 Task: Look for products in the category "Drink Mixes" from the brand "Eboost".
Action: Mouse pressed left at (20, 93)
Screenshot: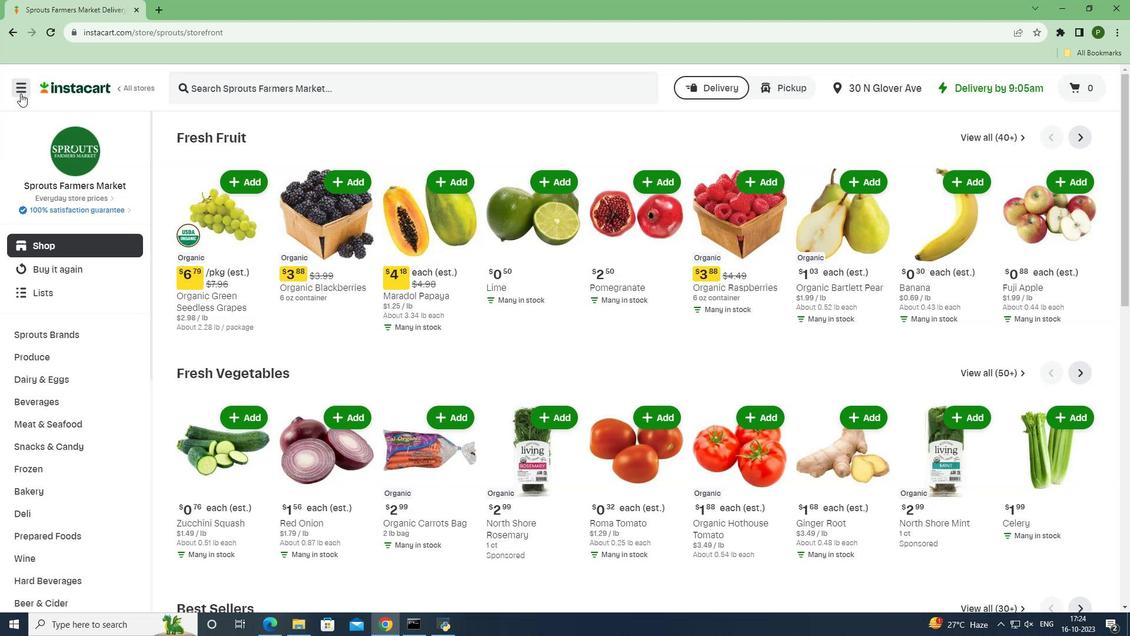 
Action: Mouse moved to (15, 317)
Screenshot: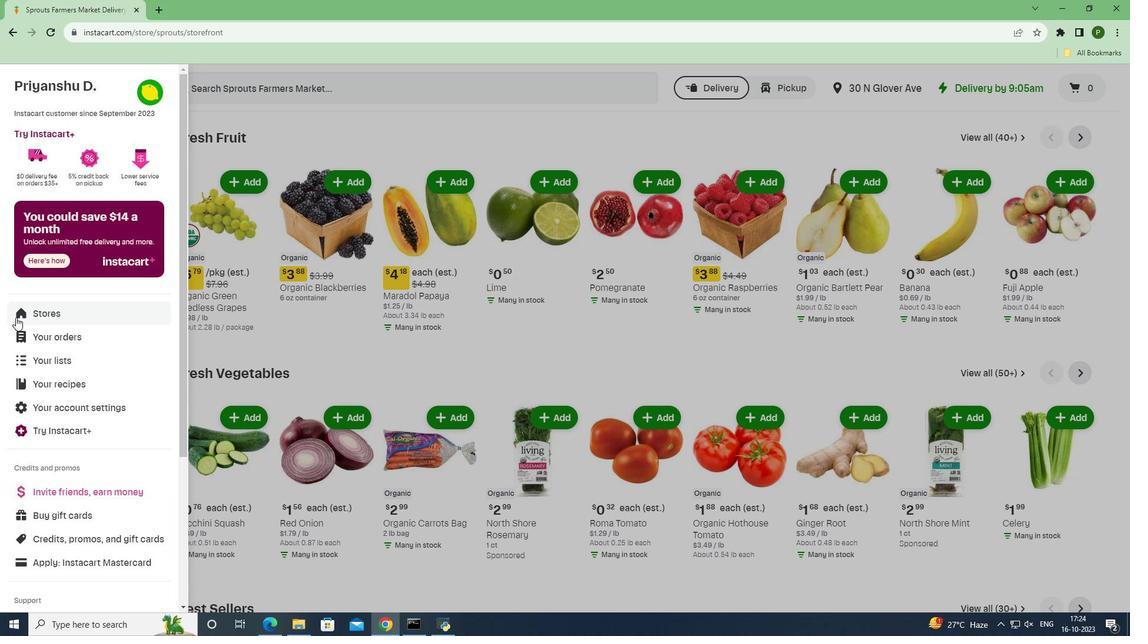 
Action: Mouse pressed left at (15, 317)
Screenshot: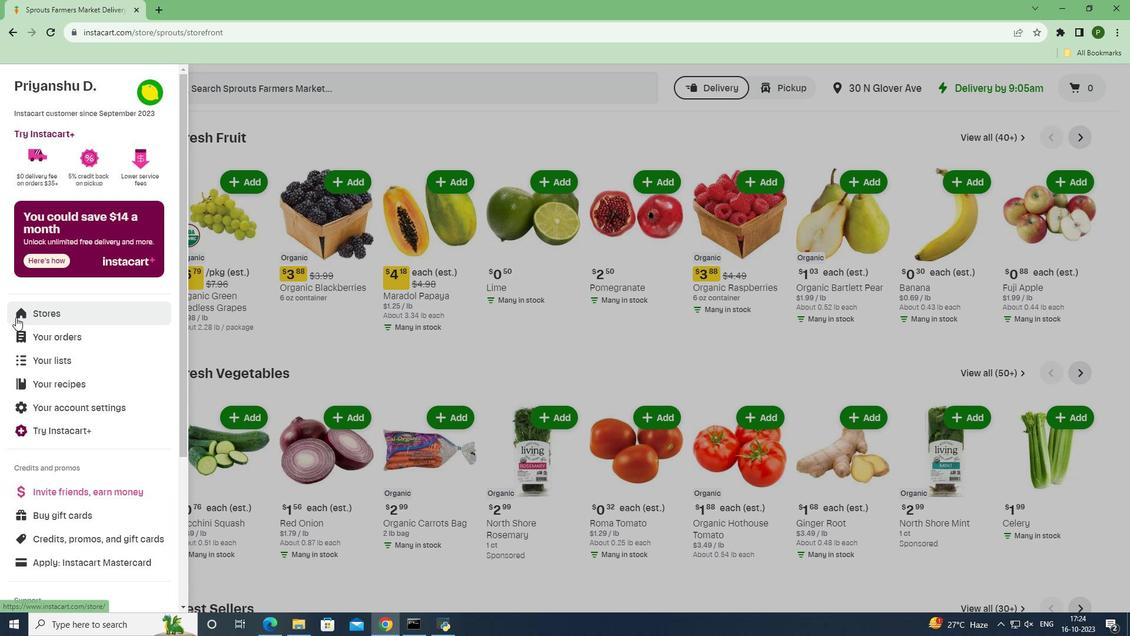 
Action: Mouse moved to (269, 137)
Screenshot: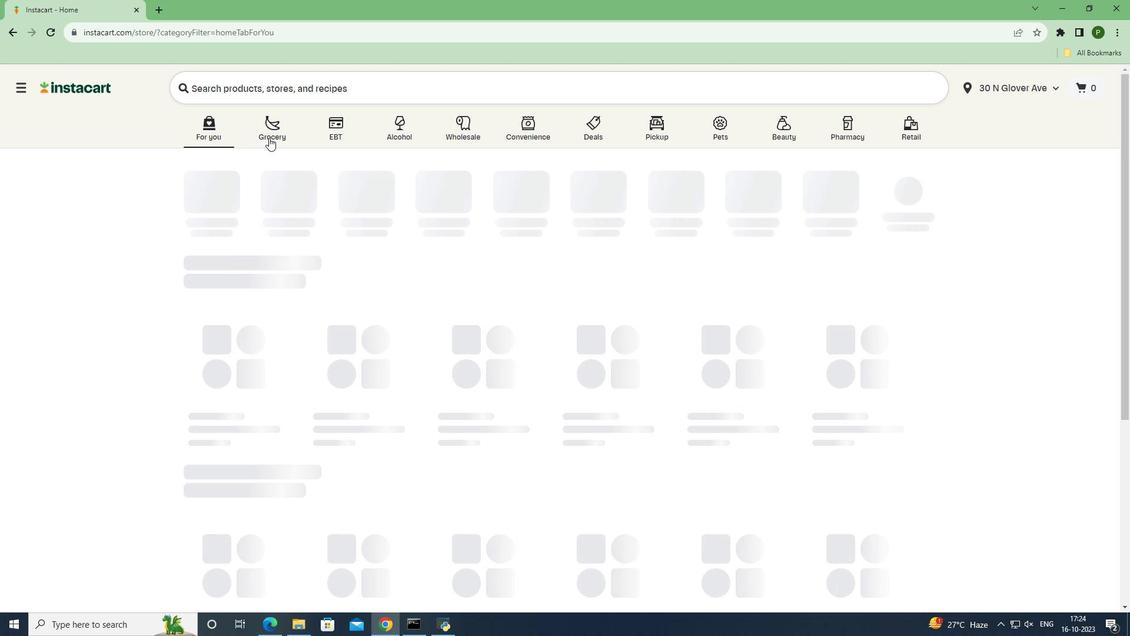 
Action: Mouse pressed left at (269, 137)
Screenshot: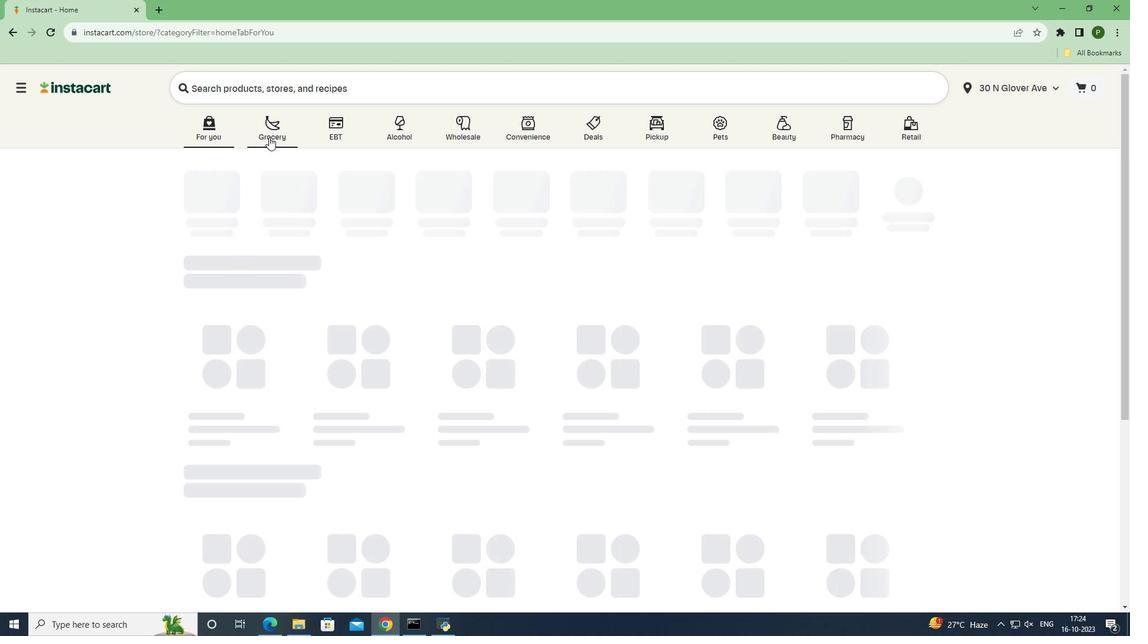 
Action: Mouse moved to (753, 286)
Screenshot: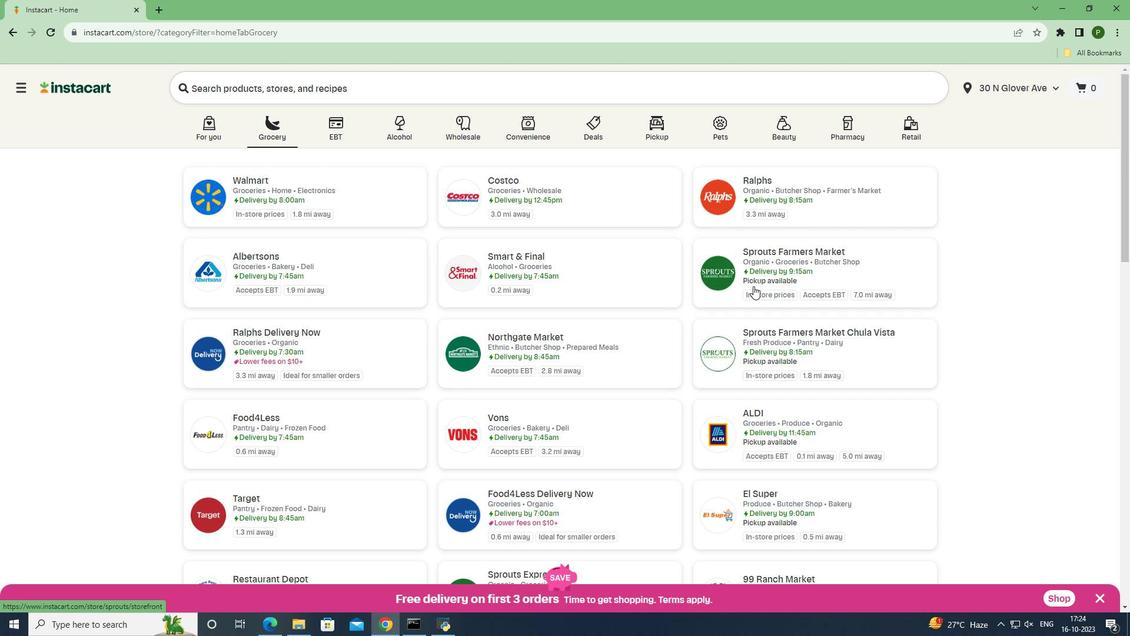 
Action: Mouse pressed left at (753, 286)
Screenshot: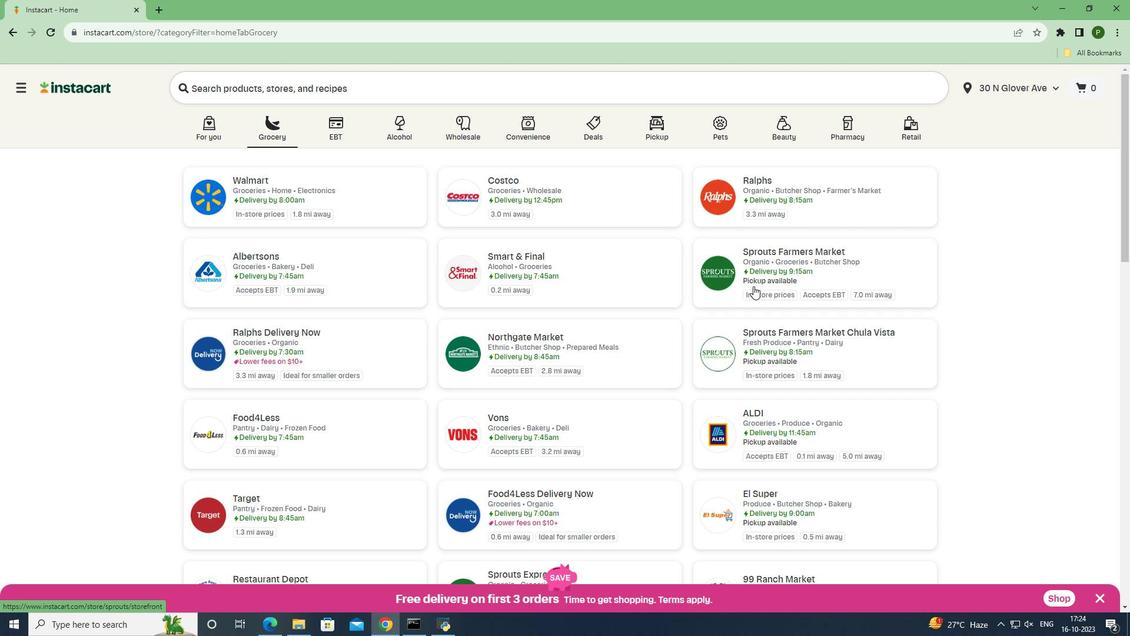 
Action: Mouse moved to (61, 406)
Screenshot: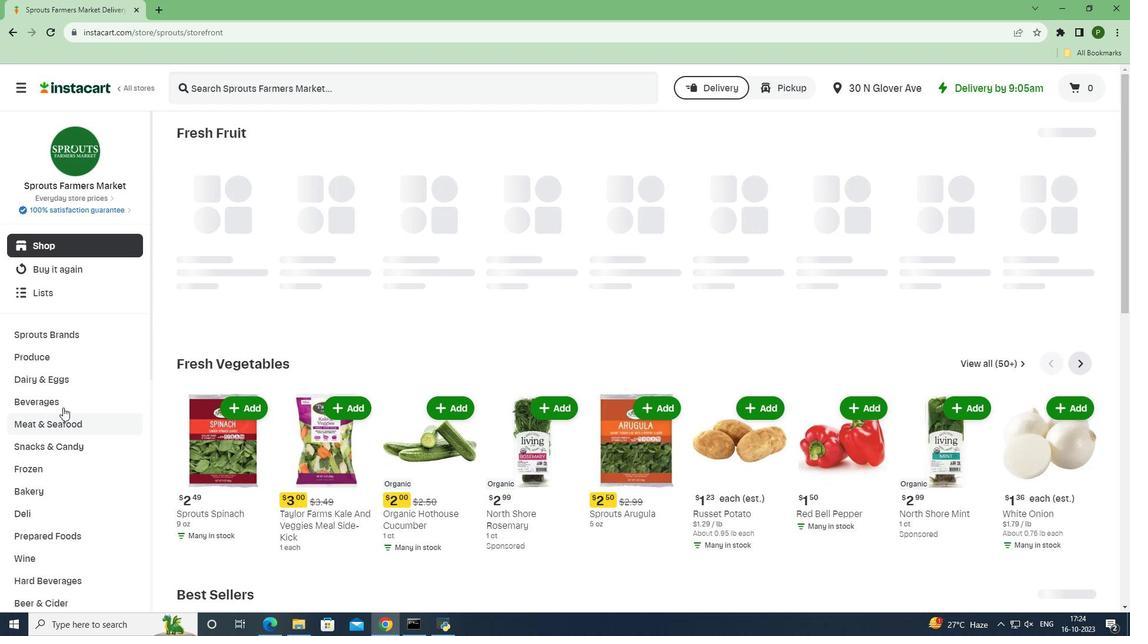 
Action: Mouse pressed left at (61, 406)
Screenshot: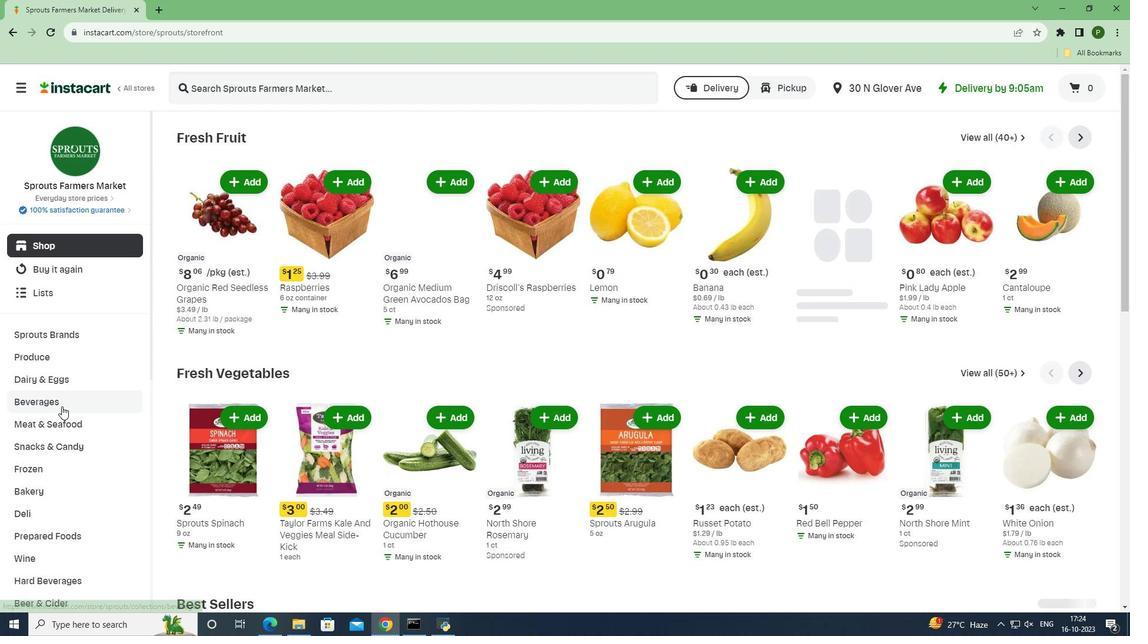 
Action: Mouse moved to (1059, 161)
Screenshot: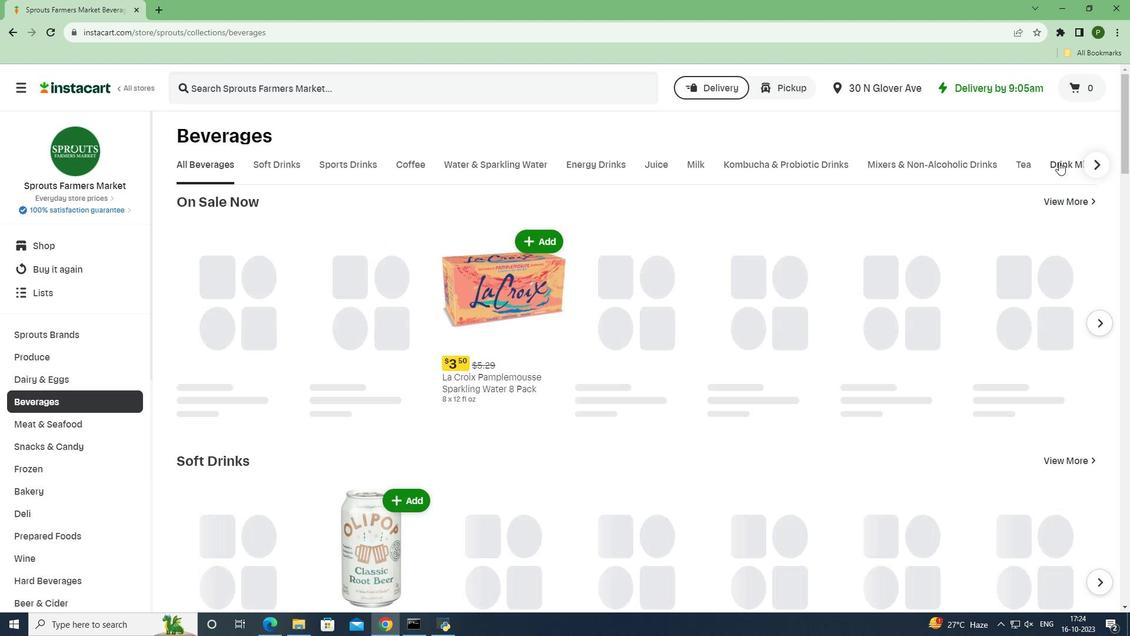 
Action: Mouse pressed left at (1059, 161)
Screenshot: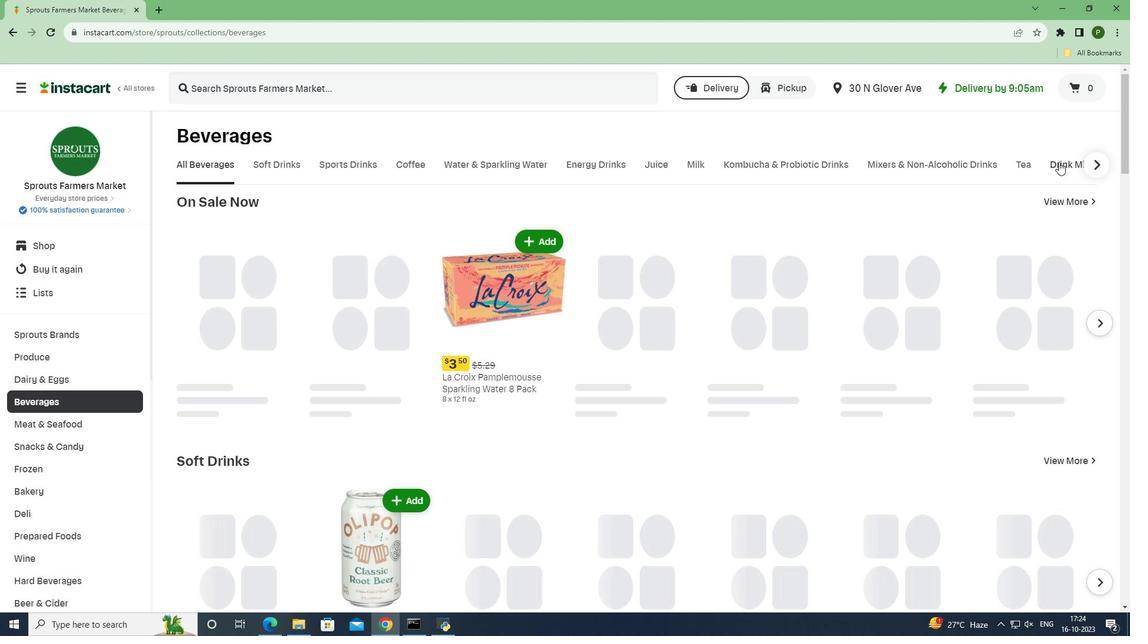 
Action: Mouse moved to (604, 218)
Screenshot: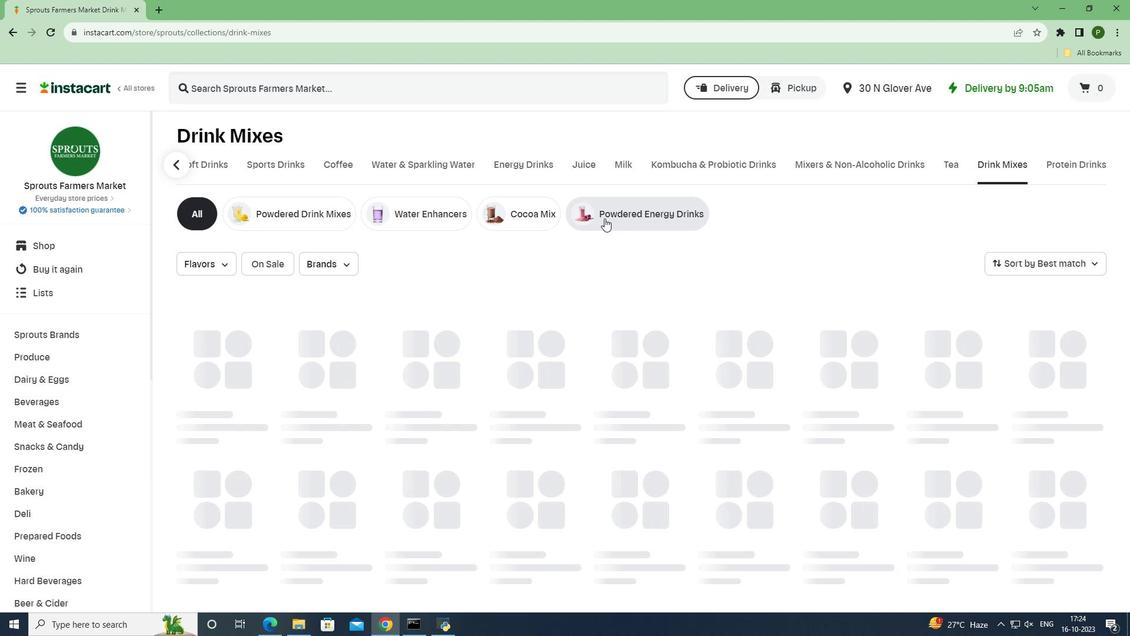 
Action: Mouse pressed left at (604, 218)
Screenshot: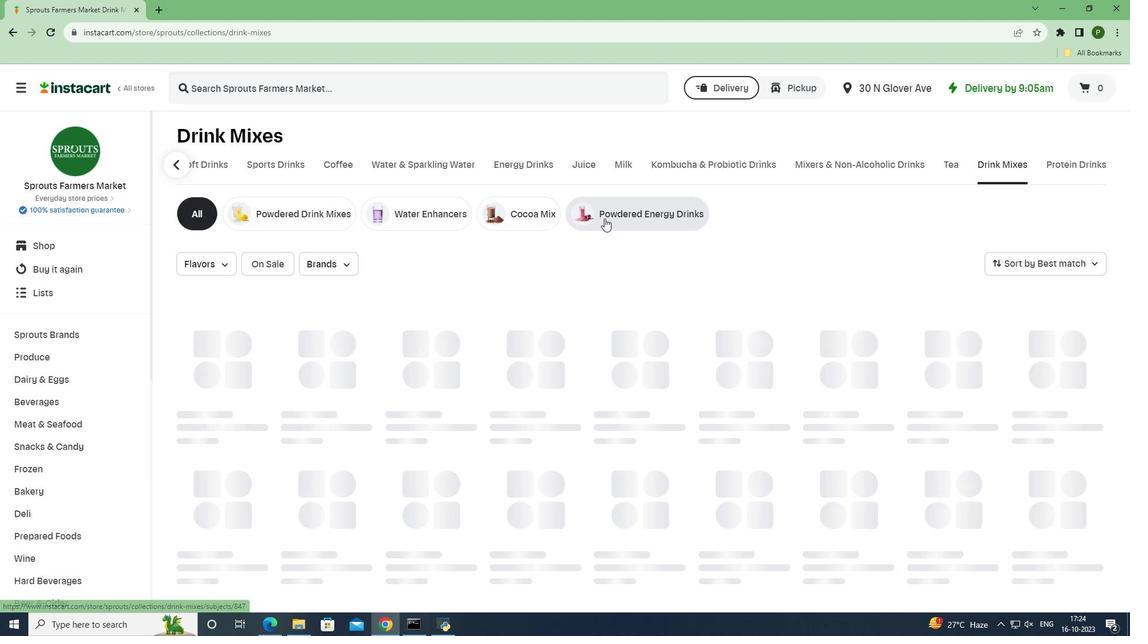 
Action: Mouse moved to (335, 264)
Screenshot: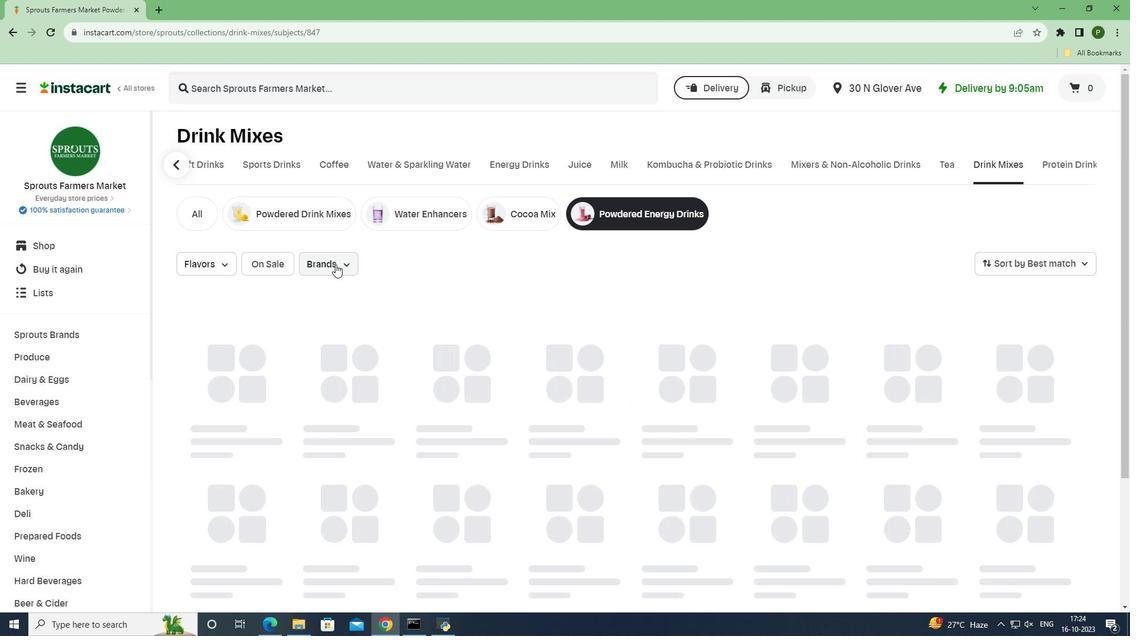 
Action: Mouse pressed left at (335, 264)
Screenshot: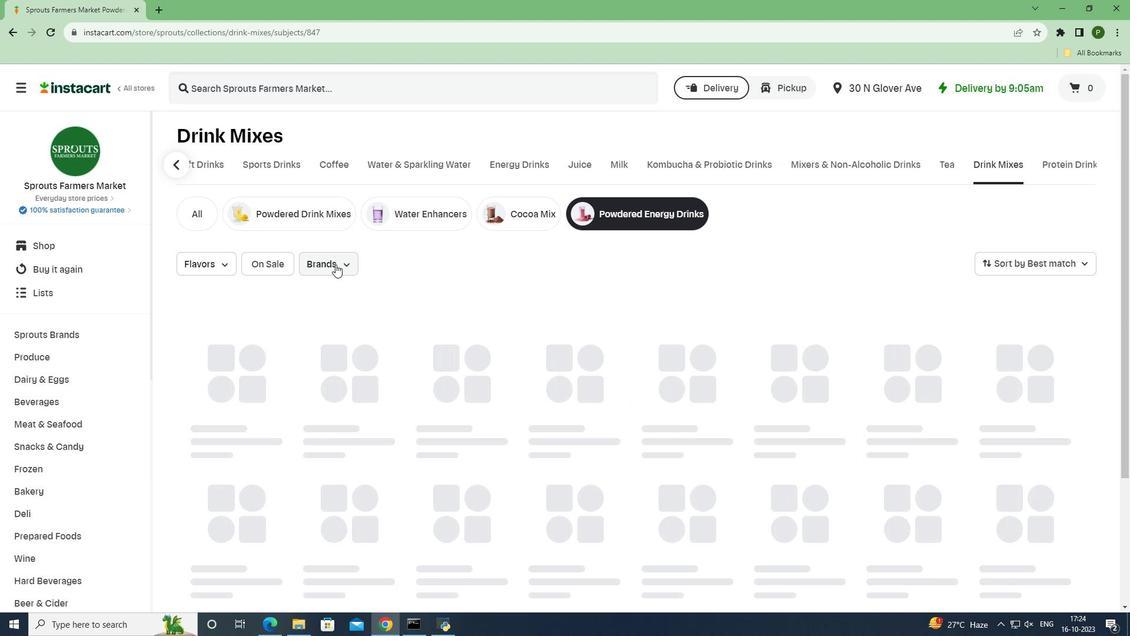 
Action: Mouse moved to (342, 339)
Screenshot: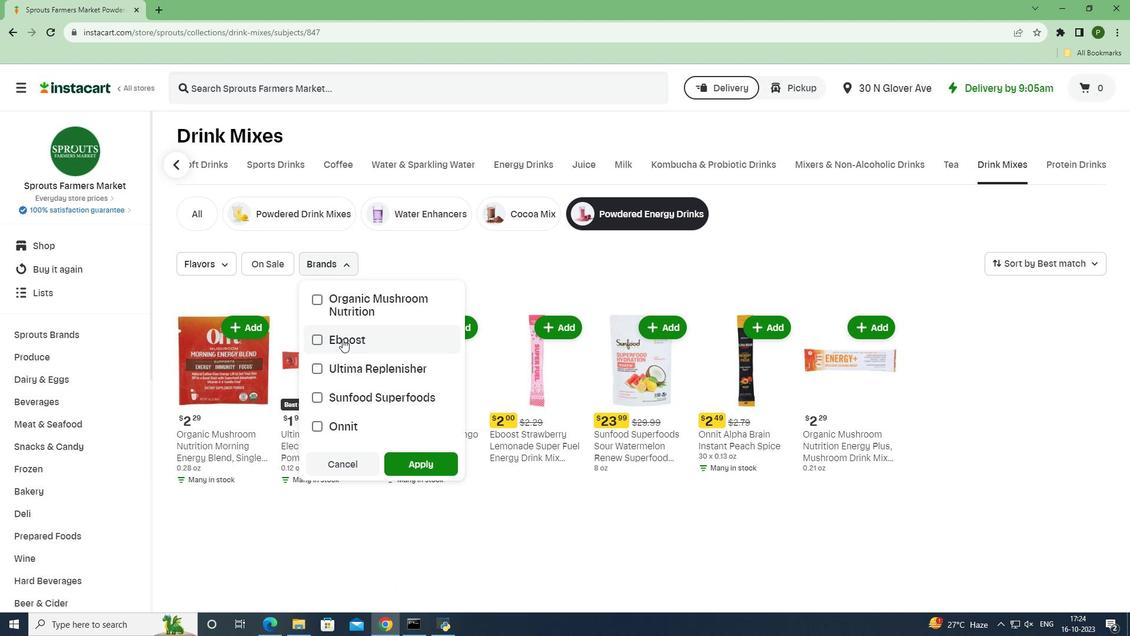 
Action: Mouse pressed left at (342, 339)
Screenshot: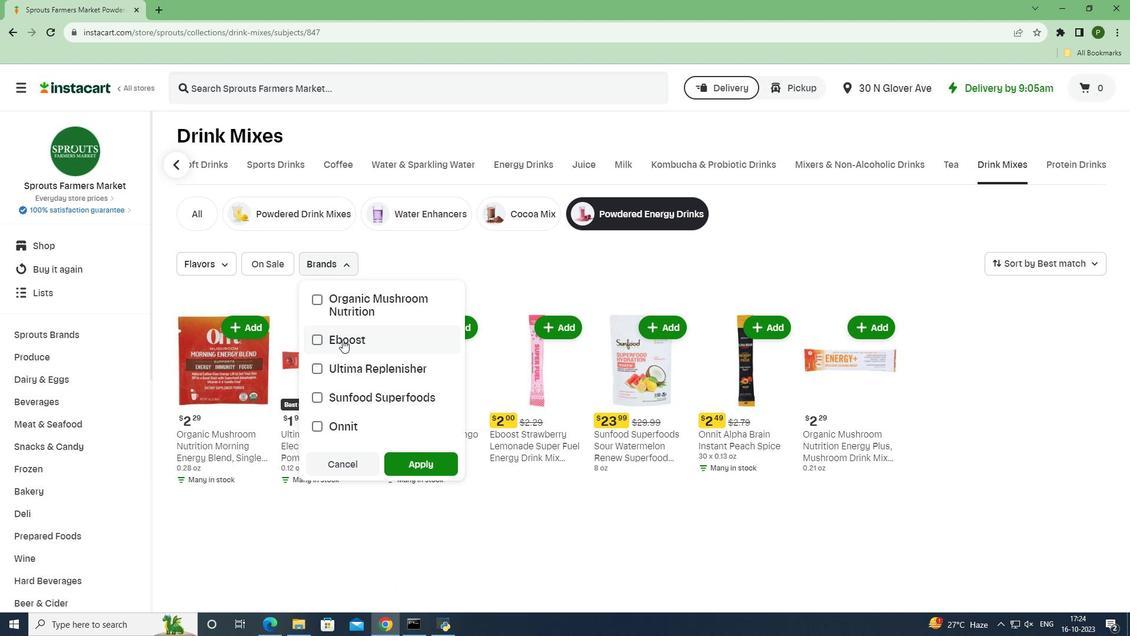 
Action: Mouse moved to (413, 466)
Screenshot: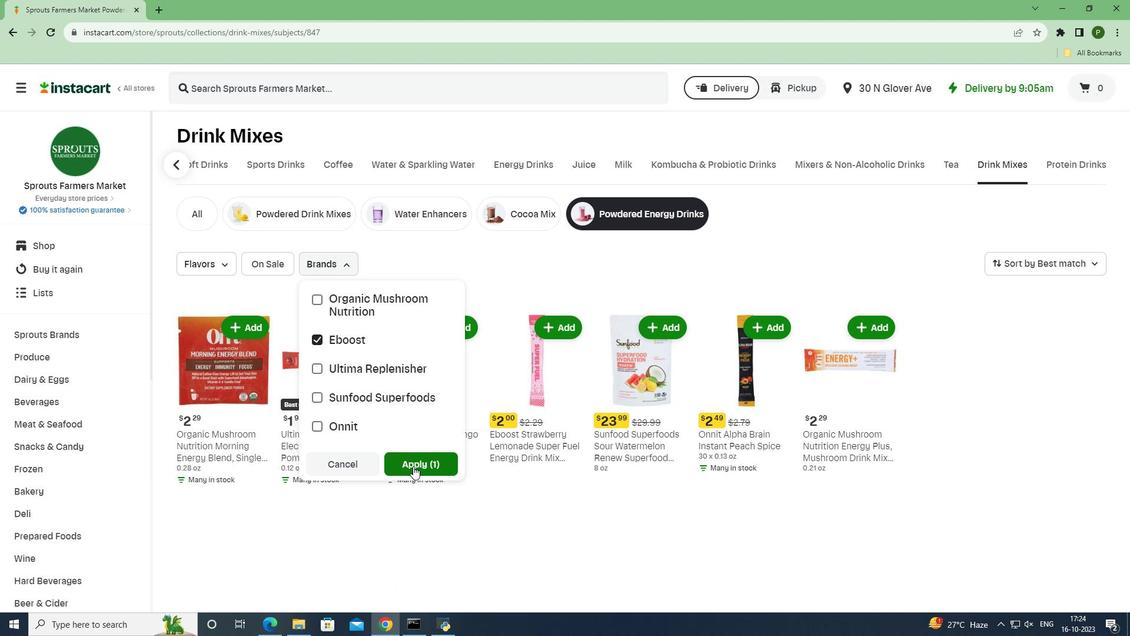 
Action: Mouse pressed left at (413, 466)
Screenshot: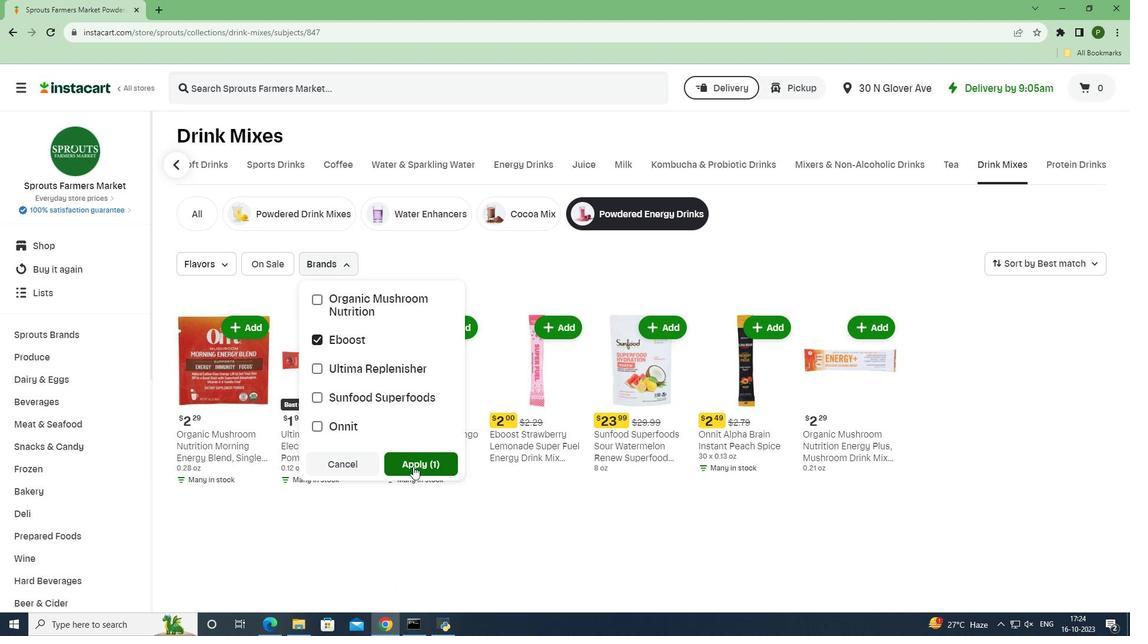 
Action: Mouse moved to (497, 446)
Screenshot: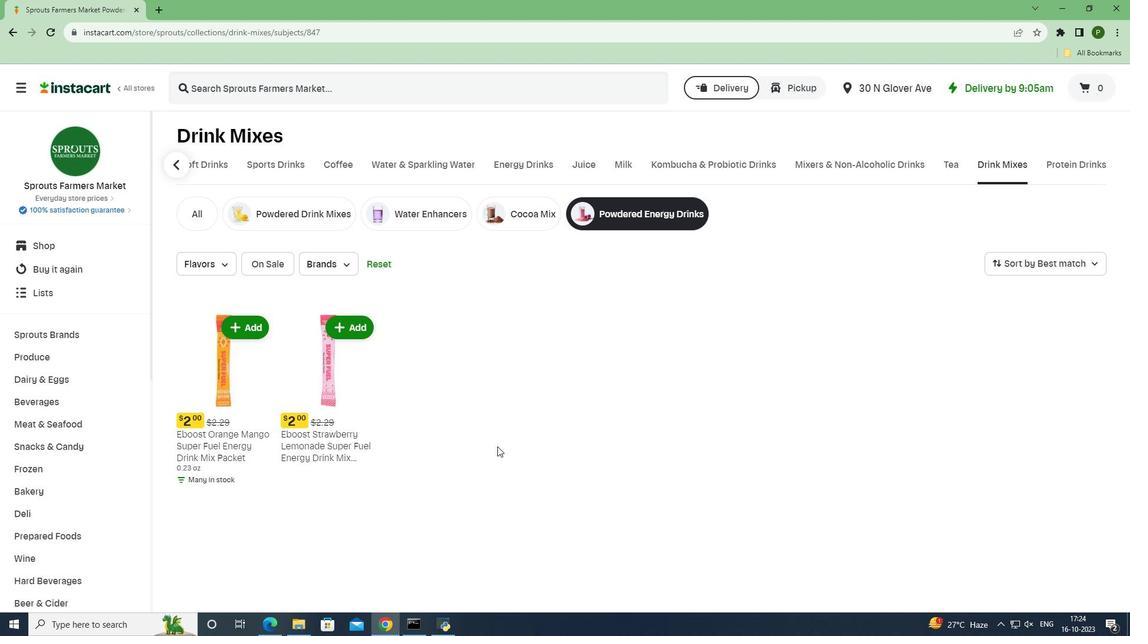 
